 Task: Schedule a 35-minute behavioral interview for interpersonal skills assessment, focusing on past experiences, conflict resolution, and teamwork scenarios.
Action: Mouse moved to (123, 110)
Screenshot: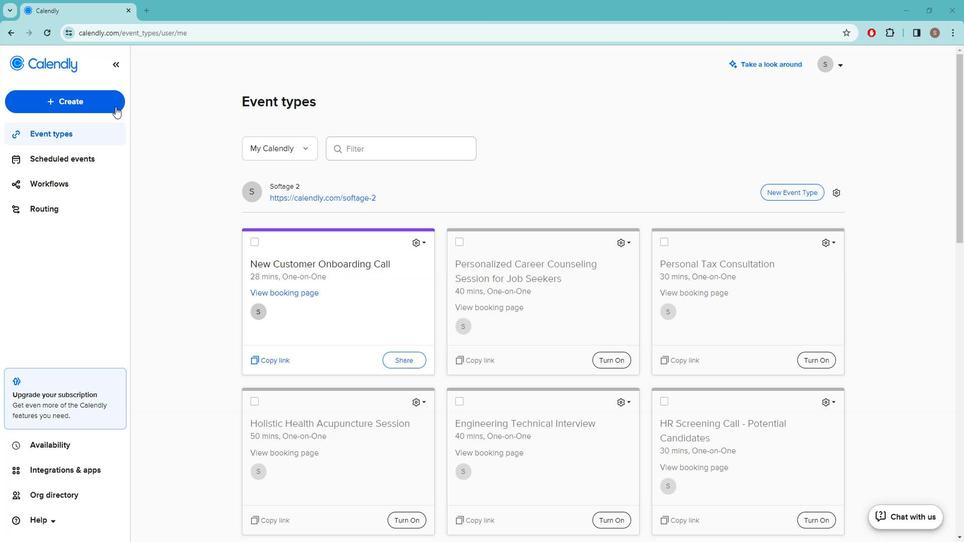 
Action: Mouse pressed left at (123, 110)
Screenshot: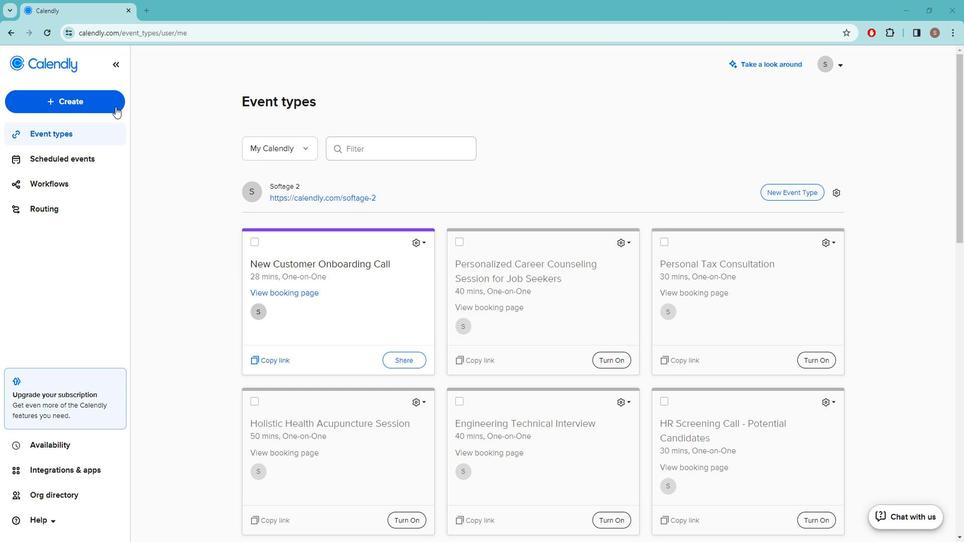 
Action: Mouse moved to (118, 150)
Screenshot: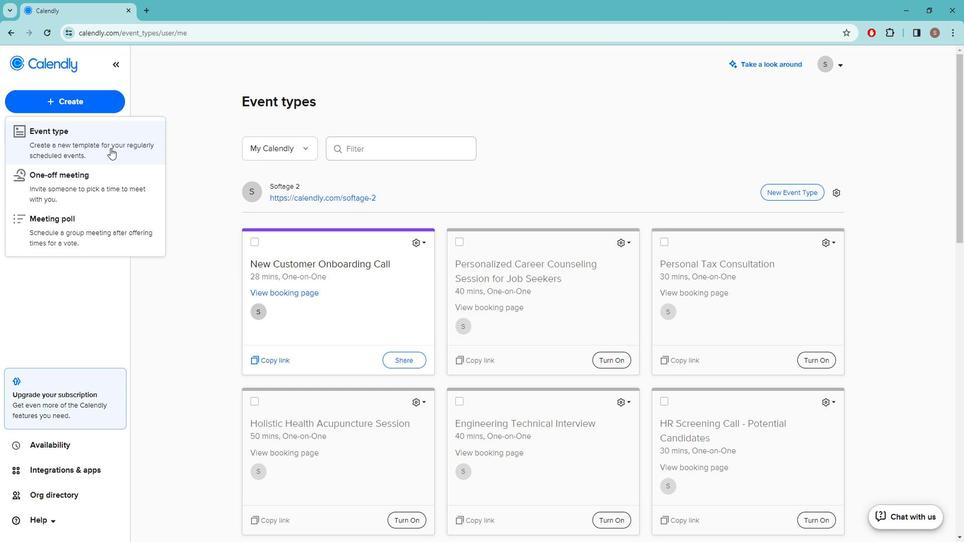 
Action: Mouse pressed left at (118, 150)
Screenshot: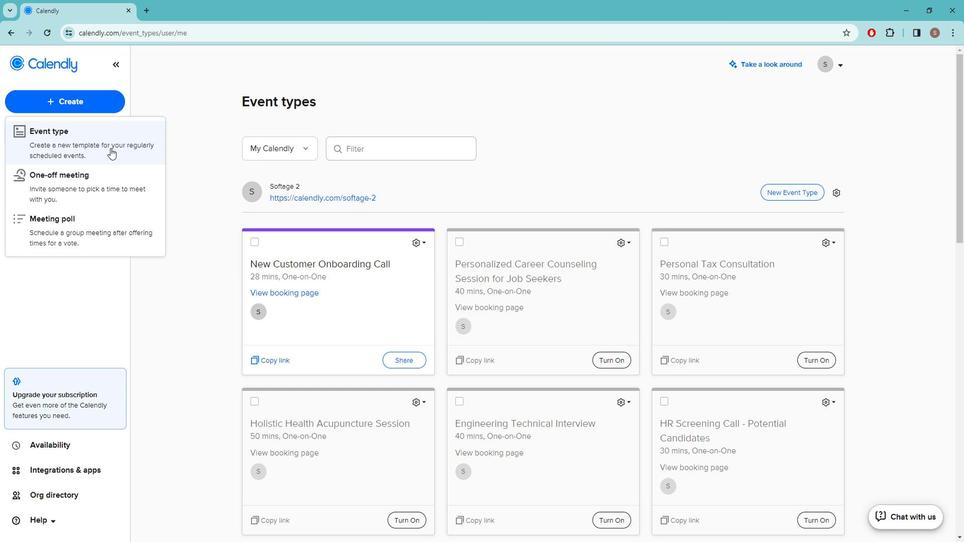 
Action: Mouse moved to (311, 180)
Screenshot: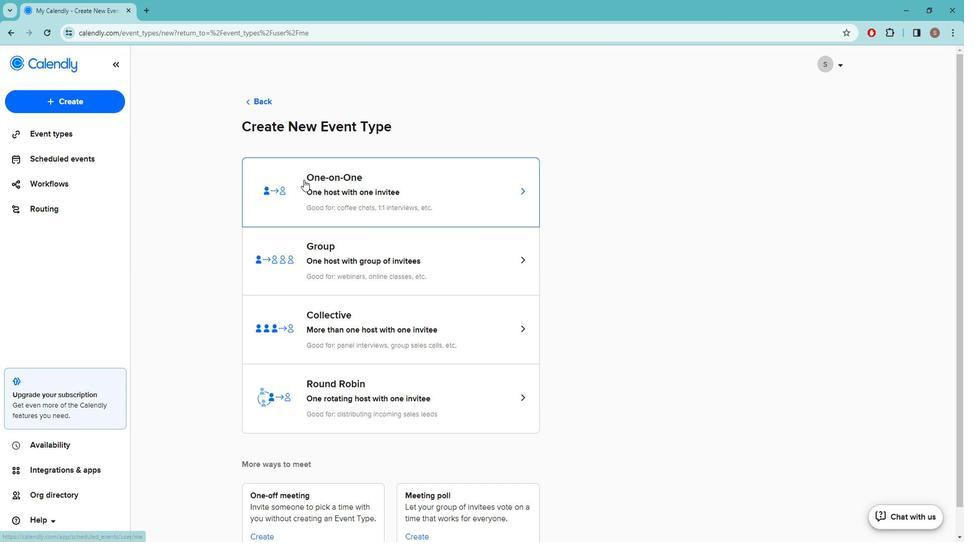 
Action: Mouse pressed left at (311, 180)
Screenshot: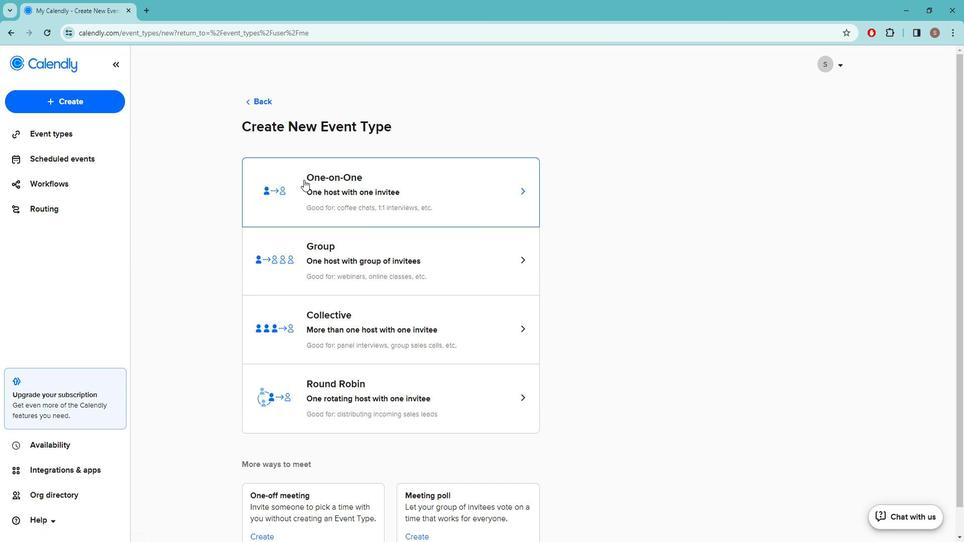 
Action: Mouse moved to (133, 153)
Screenshot: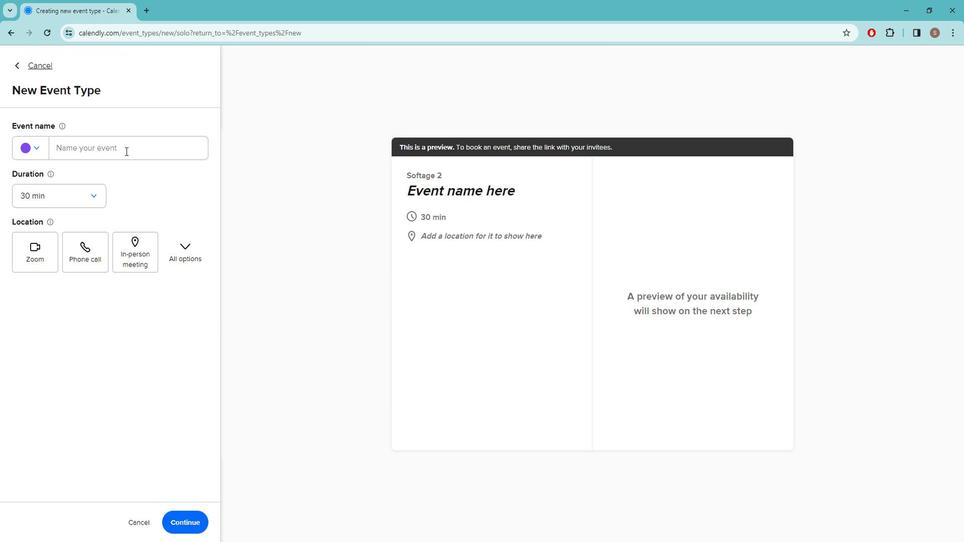 
Action: Mouse pressed left at (133, 153)
Screenshot: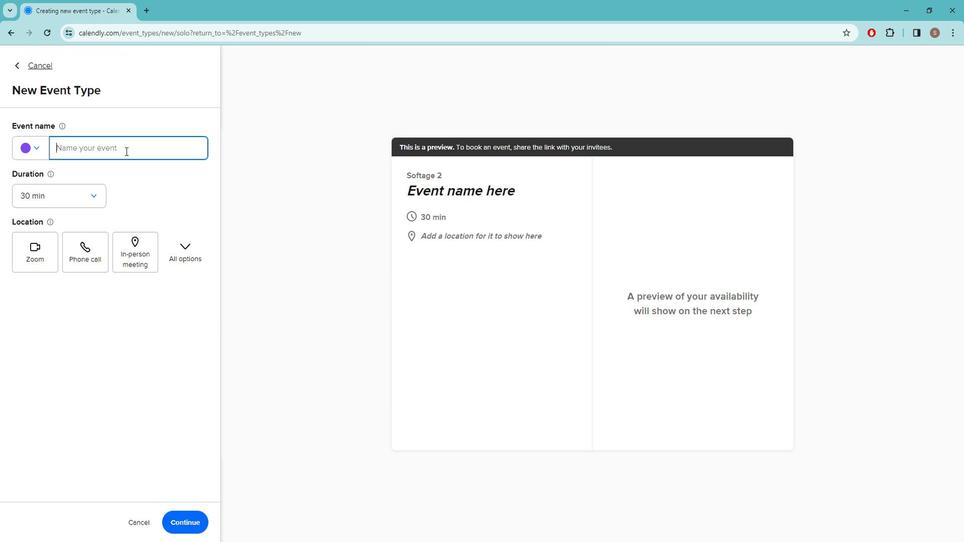 
Action: Key pressed <Key.shift>Behav<Key.backspace><Key.backspace>avioral<Key.space><Key.shift>Interview<Key.space>-<Key.space><Key.shift>Inter<Key.space><Key.backspace>personal<Key.space><Key.shift>Skills<Key.space><Key.shift><Key.shift><Key.shift><Key.shift><Key.shift><Key.shift><Key.shift><Key.shift><Key.shift><Key.shift>Assessment
Screenshot: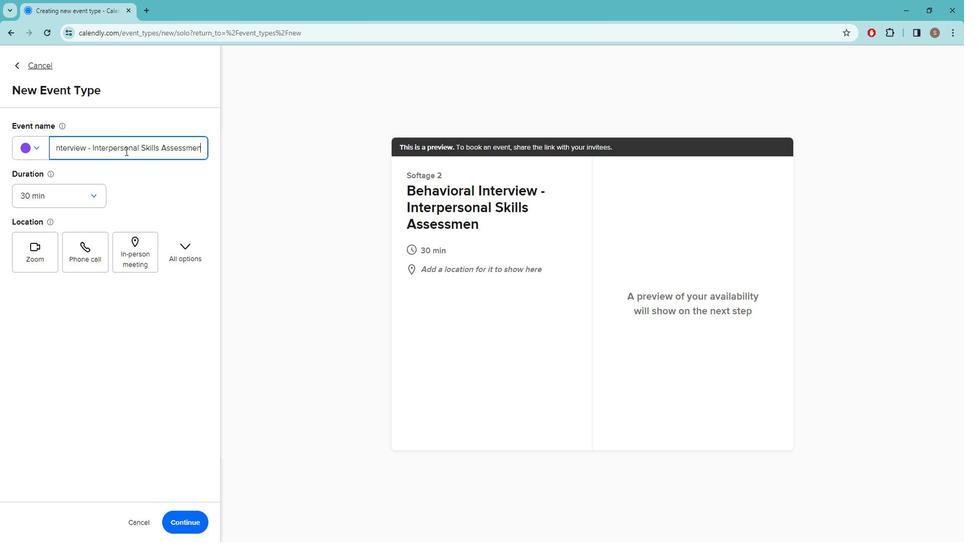 
Action: Mouse moved to (101, 197)
Screenshot: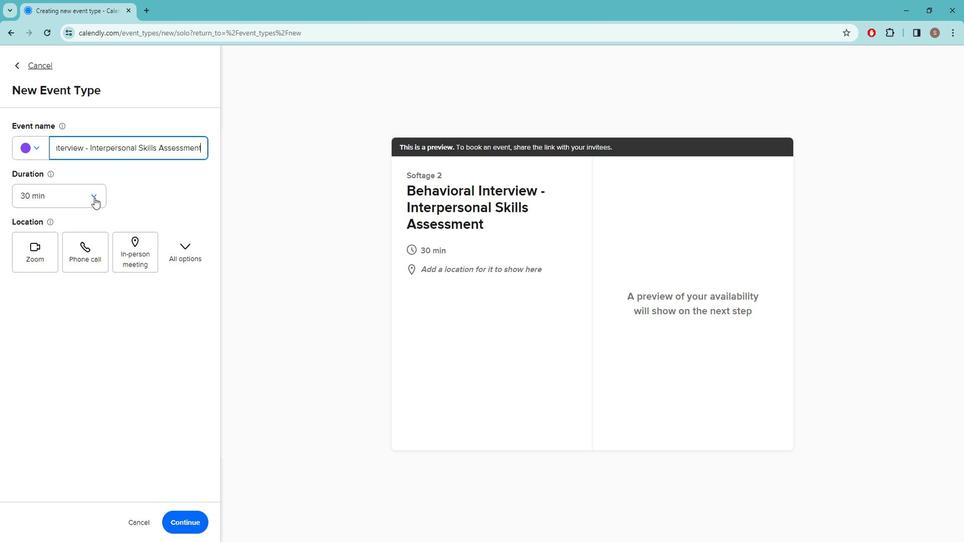 
Action: Mouse pressed left at (101, 197)
Screenshot: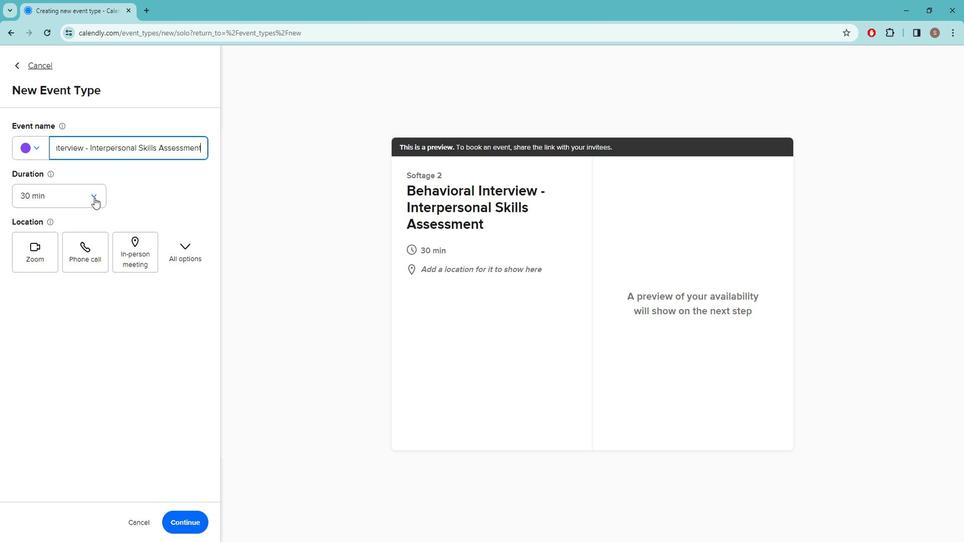 
Action: Mouse moved to (70, 293)
Screenshot: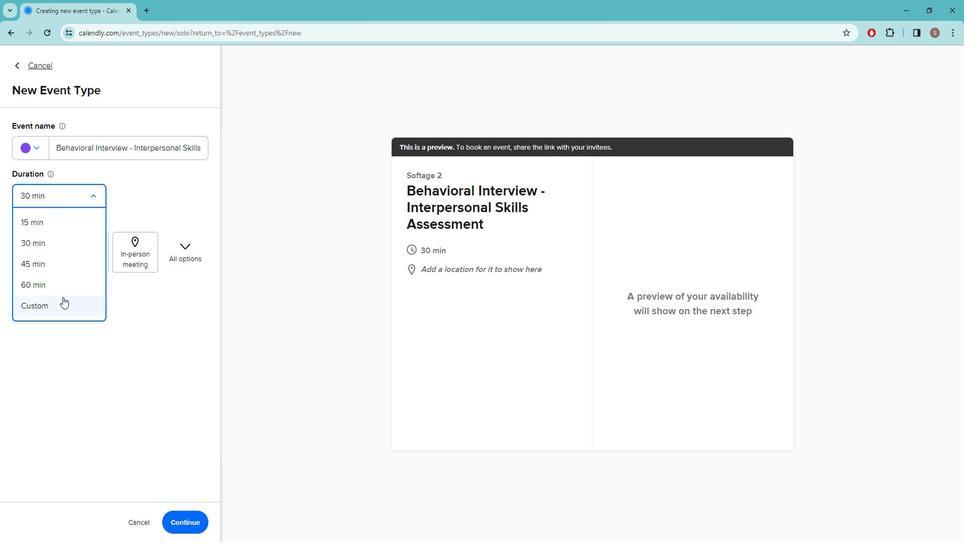 
Action: Mouse pressed left at (70, 293)
Screenshot: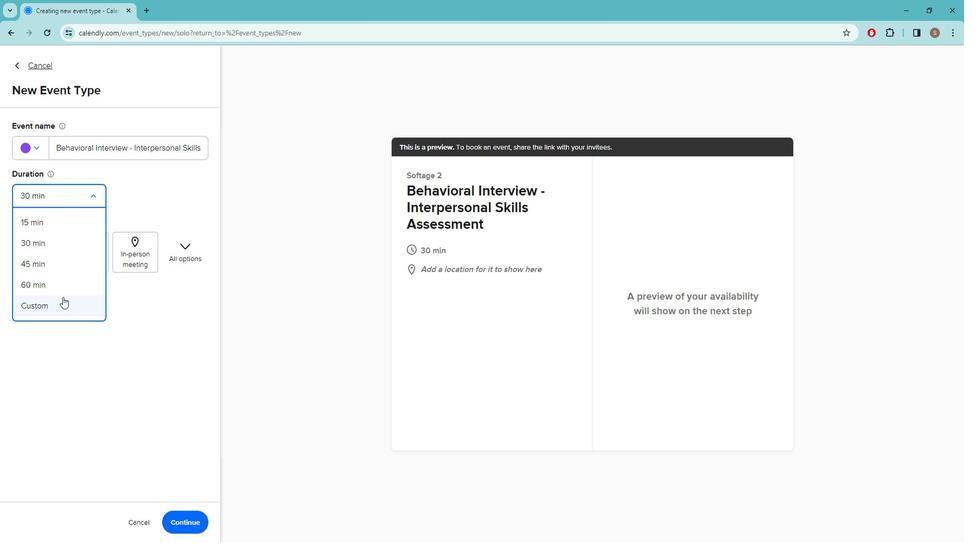 
Action: Mouse moved to (69, 273)
Screenshot: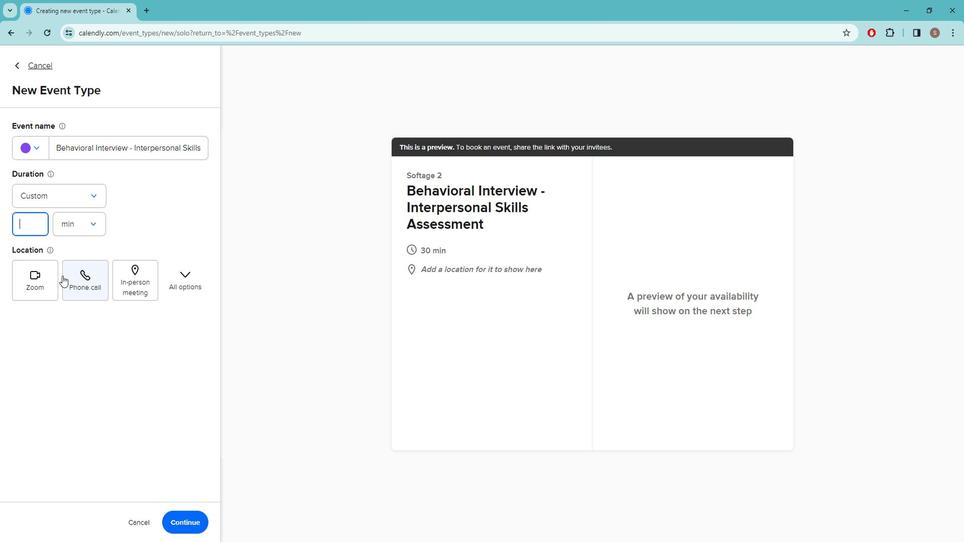 
Action: Key pressed 35
Screenshot: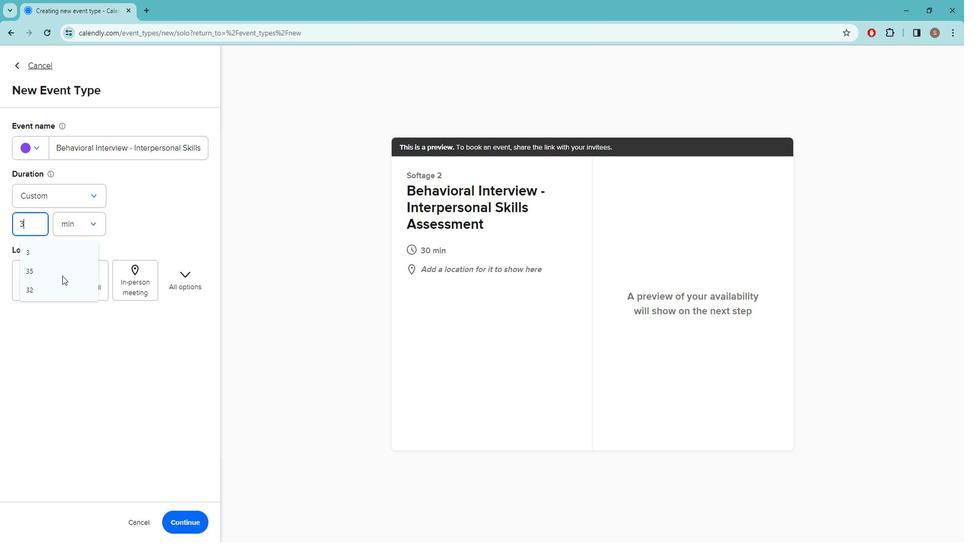
Action: Mouse moved to (59, 267)
Screenshot: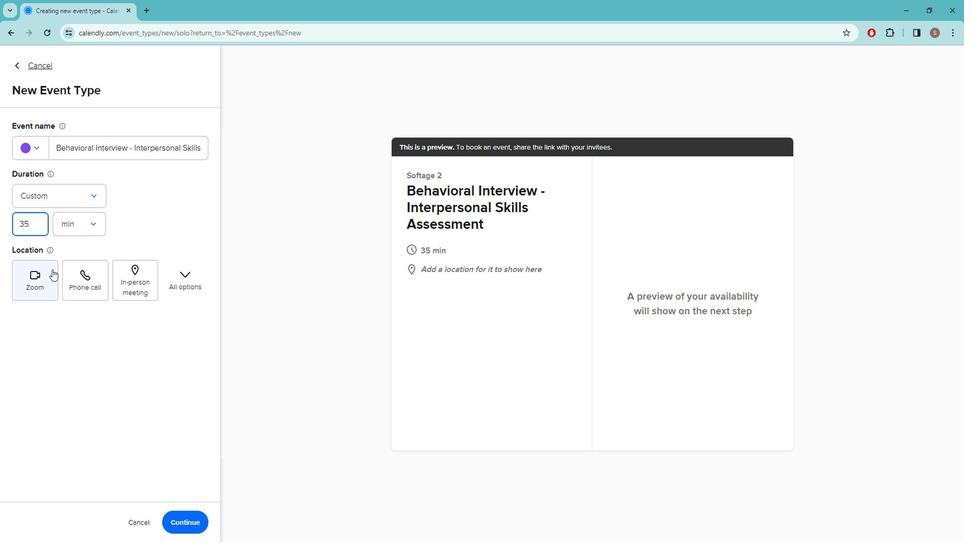 
Action: Mouse pressed left at (59, 267)
Screenshot: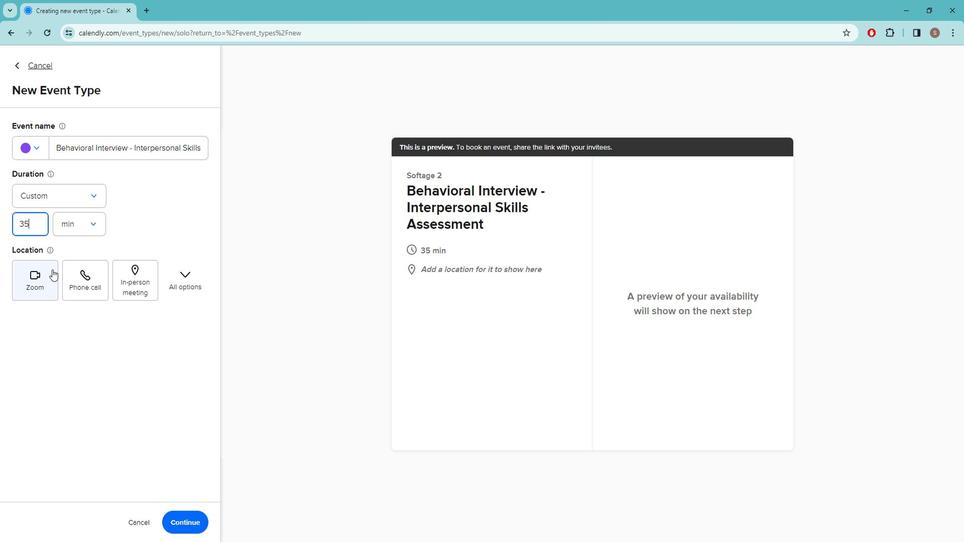 
Action: Mouse moved to (174, 266)
Screenshot: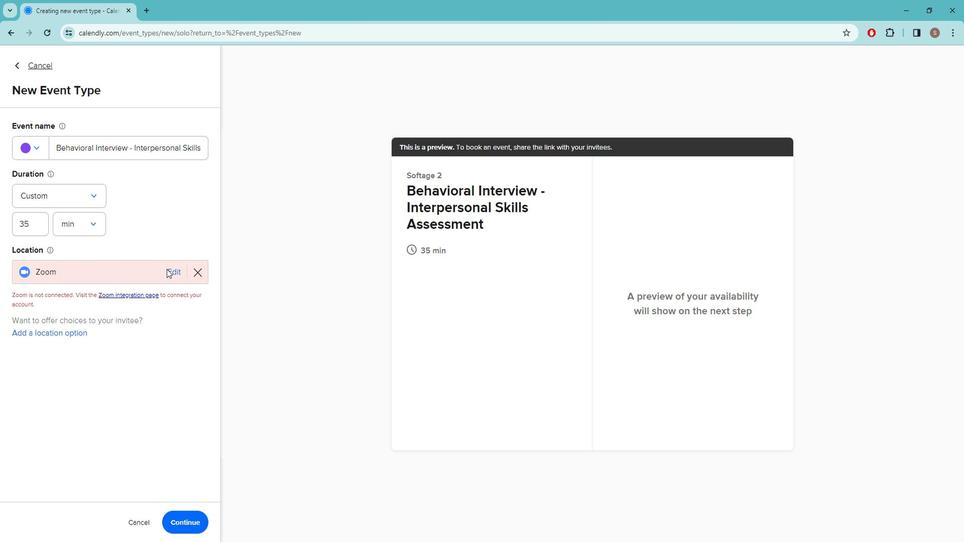 
Action: Mouse pressed left at (174, 266)
Screenshot: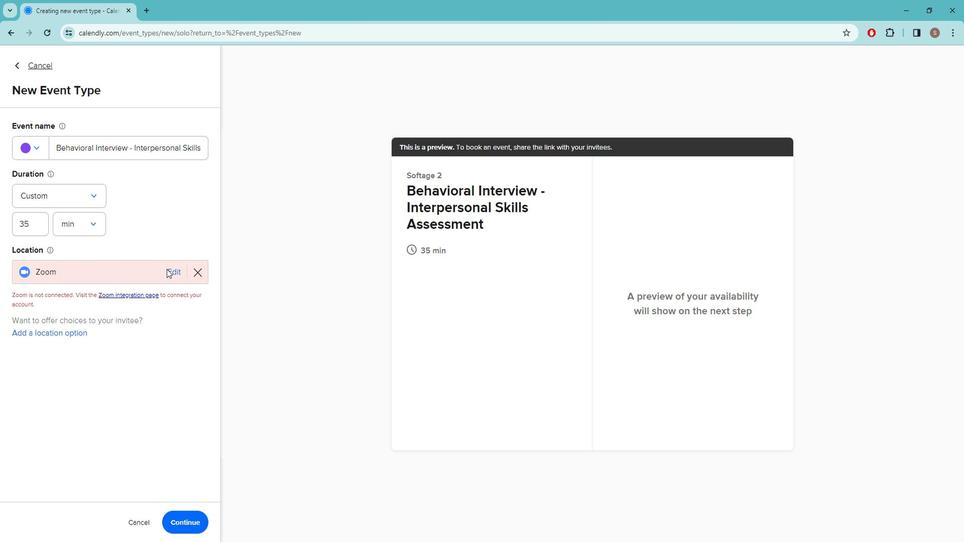 
Action: Mouse moved to (188, 267)
Screenshot: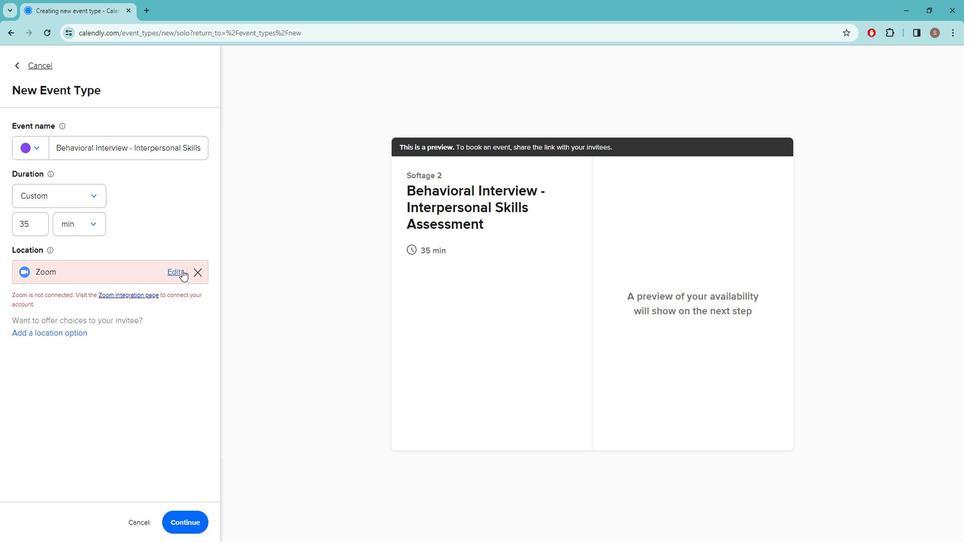 
Action: Mouse pressed left at (188, 267)
Screenshot: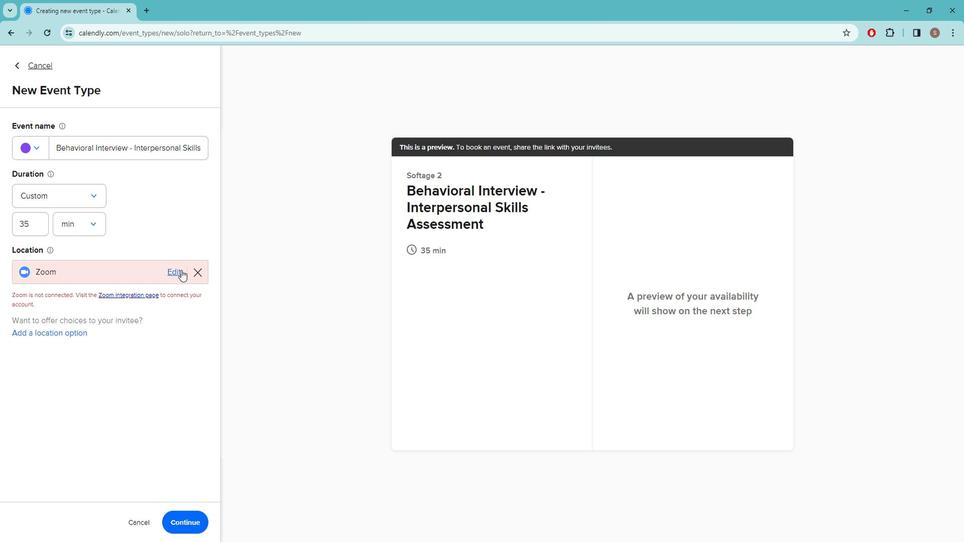 
Action: Mouse moved to (483, 157)
Screenshot: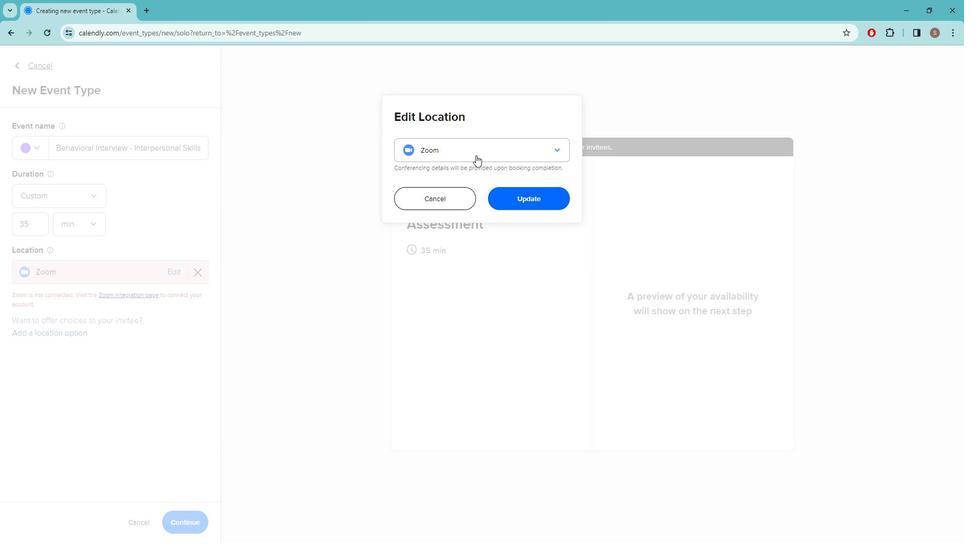
Action: Mouse pressed left at (483, 157)
Screenshot: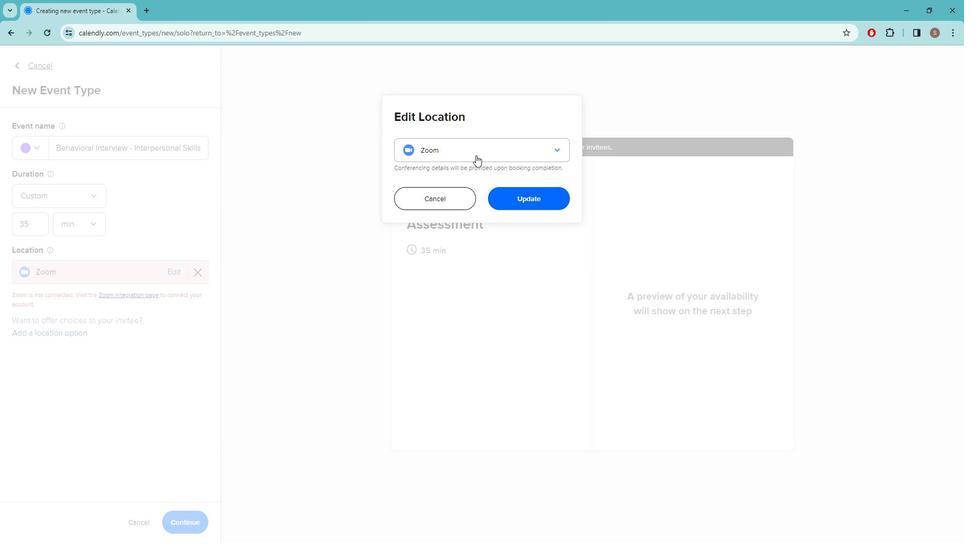 
Action: Mouse moved to (458, 257)
Screenshot: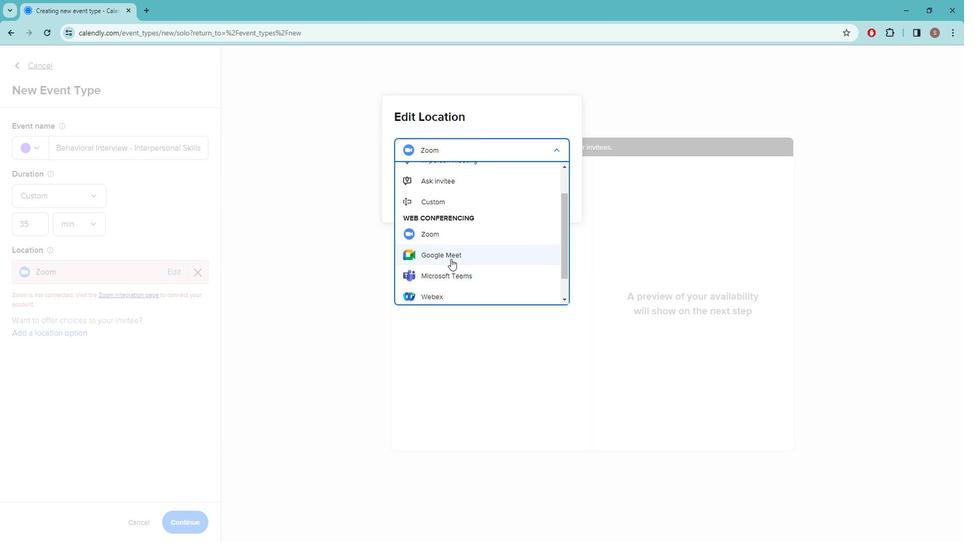 
Action: Mouse pressed left at (458, 257)
Screenshot: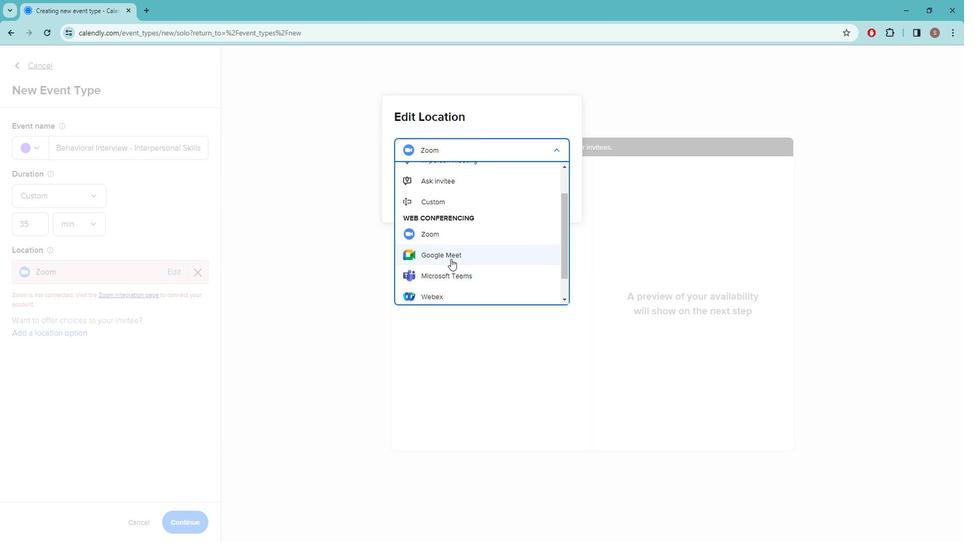 
Action: Mouse moved to (527, 190)
Screenshot: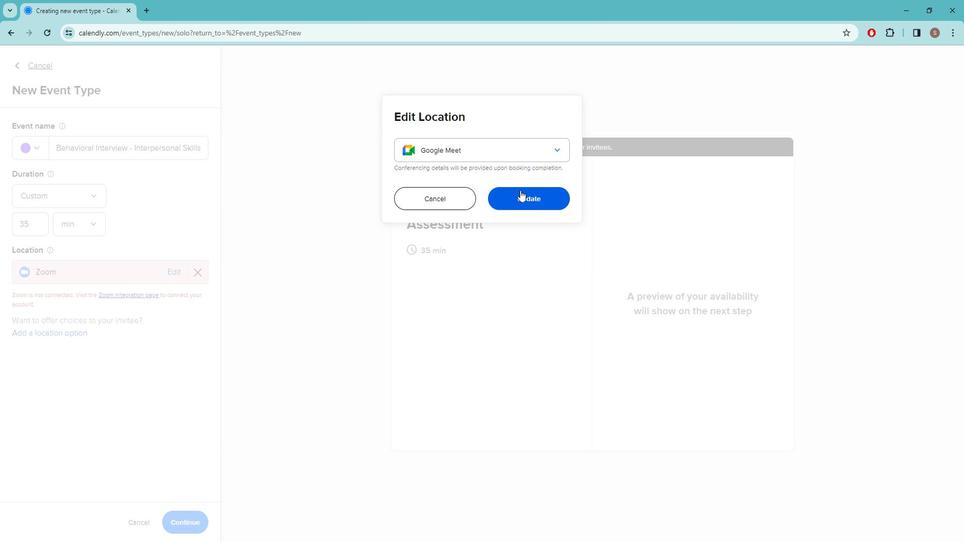 
Action: Mouse pressed left at (527, 190)
Screenshot: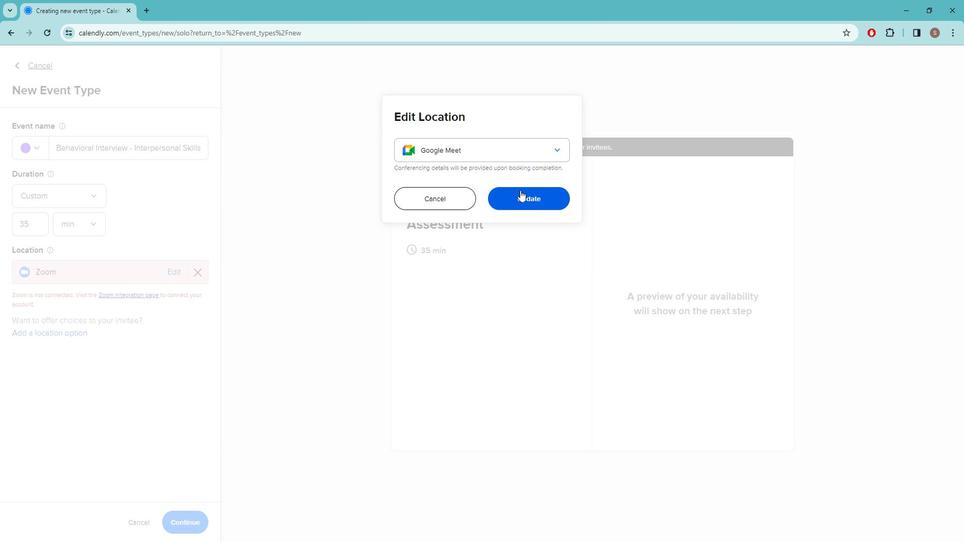 
Action: Mouse moved to (204, 503)
Screenshot: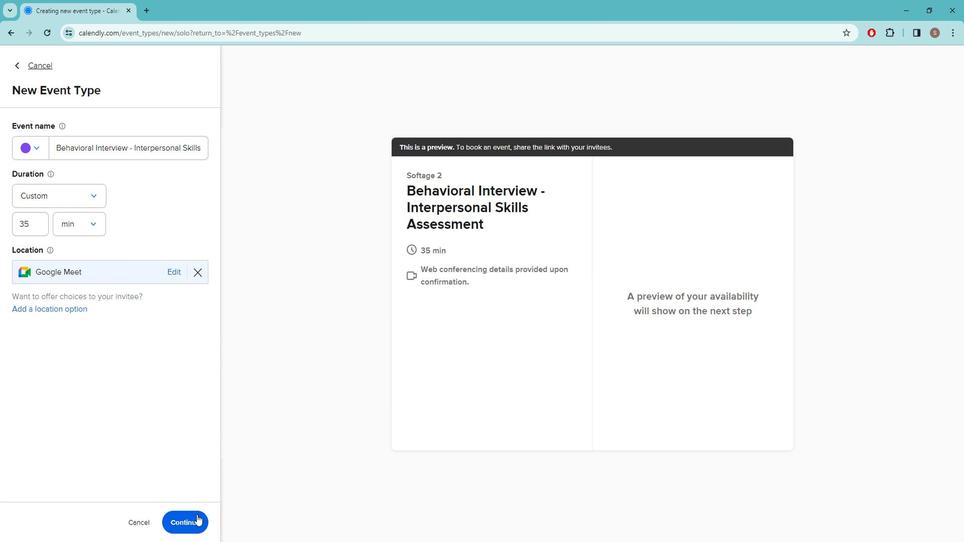 
Action: Mouse pressed left at (204, 503)
Screenshot: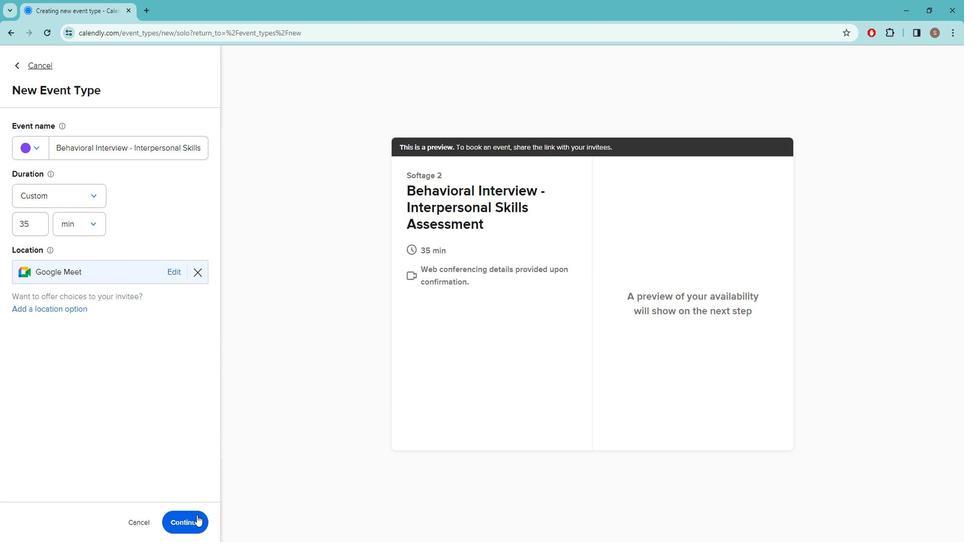 
Action: Mouse moved to (118, 197)
Screenshot: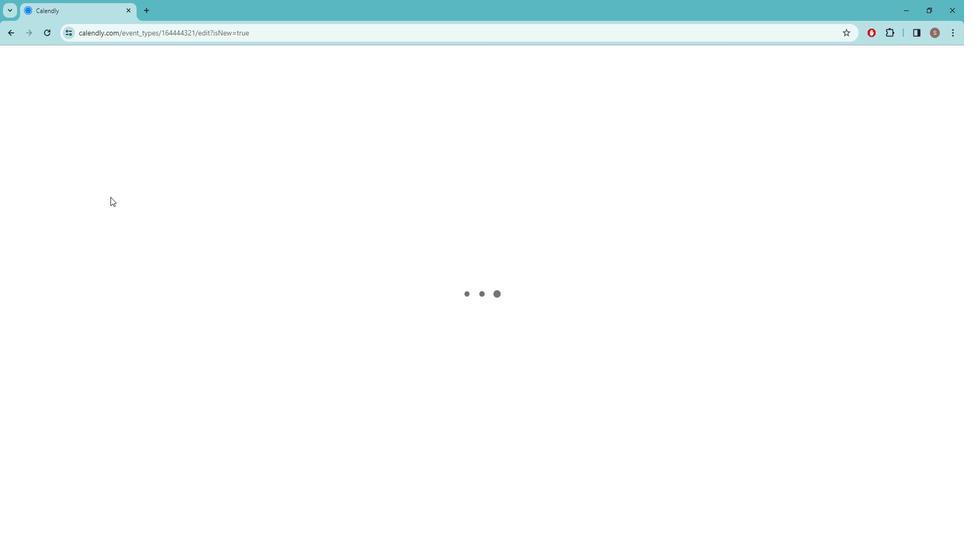 
Action: Mouse pressed left at (118, 197)
Screenshot: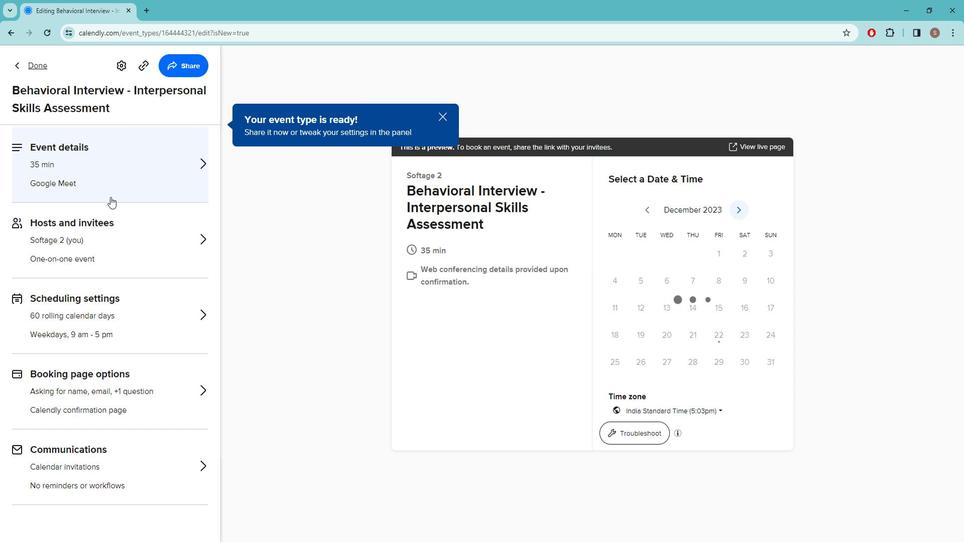 
Action: Mouse moved to (65, 393)
Screenshot: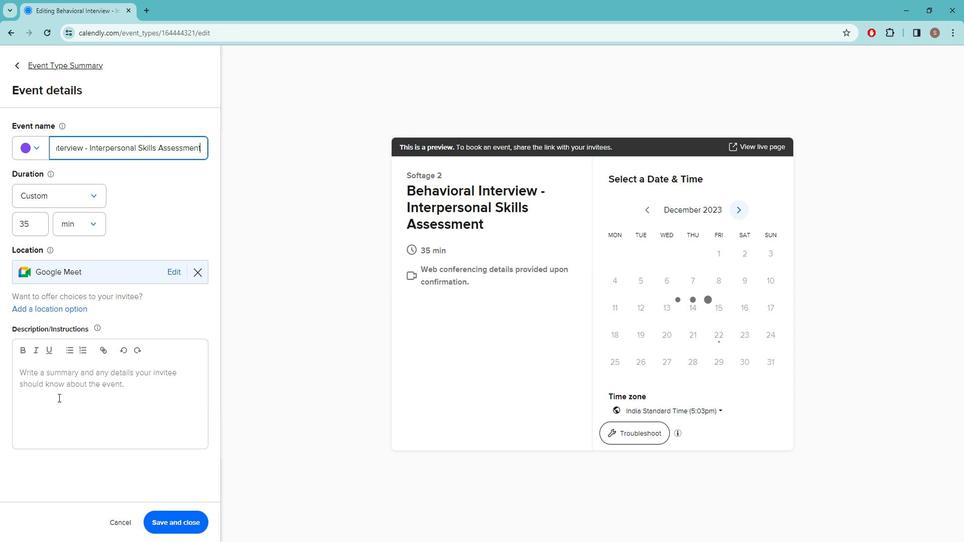 
Action: Mouse pressed left at (65, 393)
Screenshot: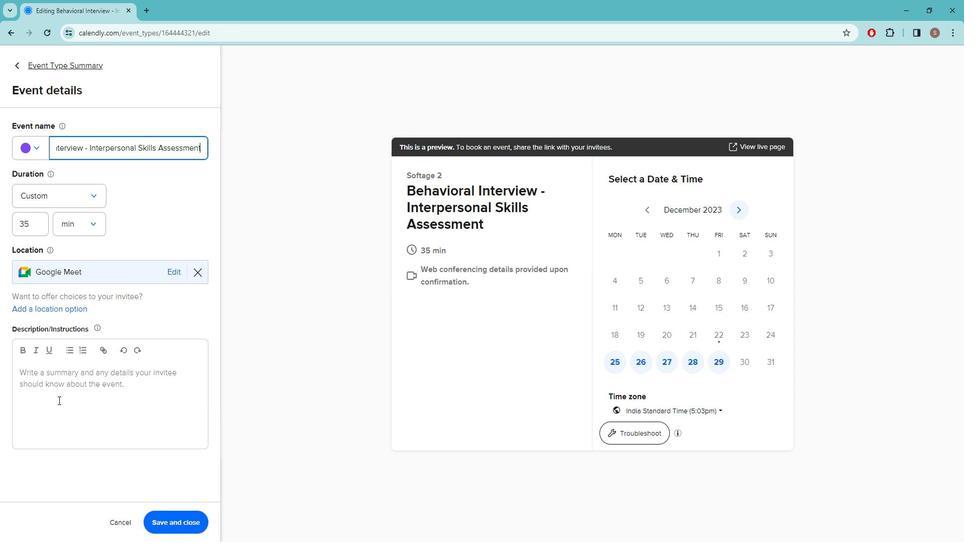 
Action: Key pressed <Key.shift_r>Book<Key.space>a<Key.space>35-minute<Key.space>behavioral<Key.space>interview<Key.space>focused<Key.space>on<Key.space>assessing<Key.space>your<Key.space>interpersonal<Key.space>skills.<Key.space><Key.shift>We'l<Key.space><Key.backspace>l<Key.space>s<Key.backspace>discuss<Key.space>past<Key.space>experiences,<Key.space>conflict<Key.space>resolution,<Key.space>and<Key.space>teamwork<Key.space>scenarios<Key.space>to<Key.space>understand<Key.space>your<Key.space>approach<Key.space>to<Key.space>working<Key.space>with<Key.space>others
Screenshot: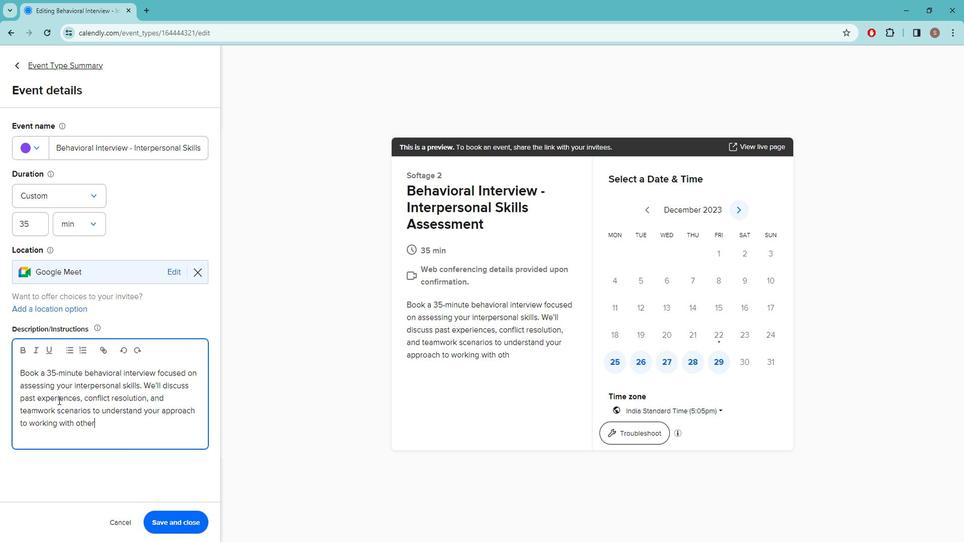 
Action: Mouse moved to (166, 505)
Screenshot: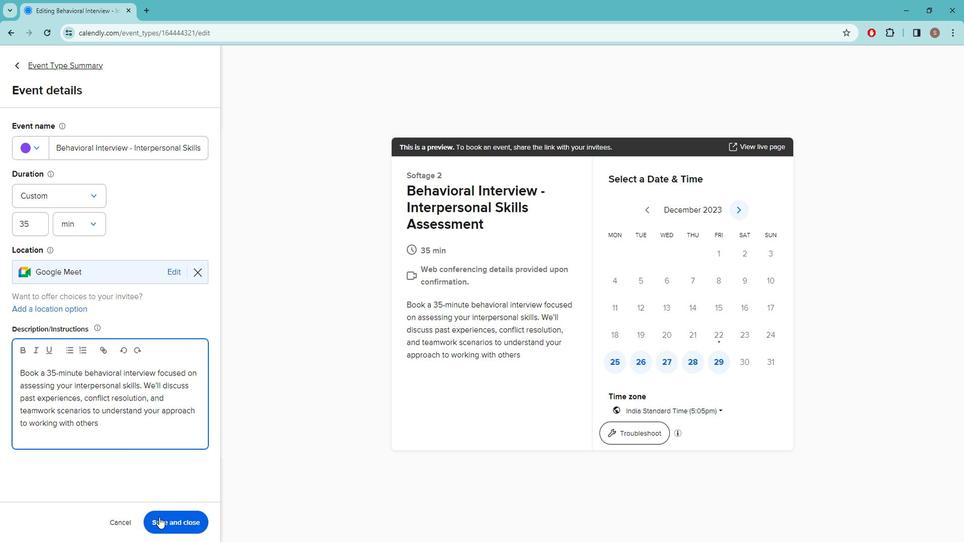 
Action: Mouse pressed left at (166, 505)
Screenshot: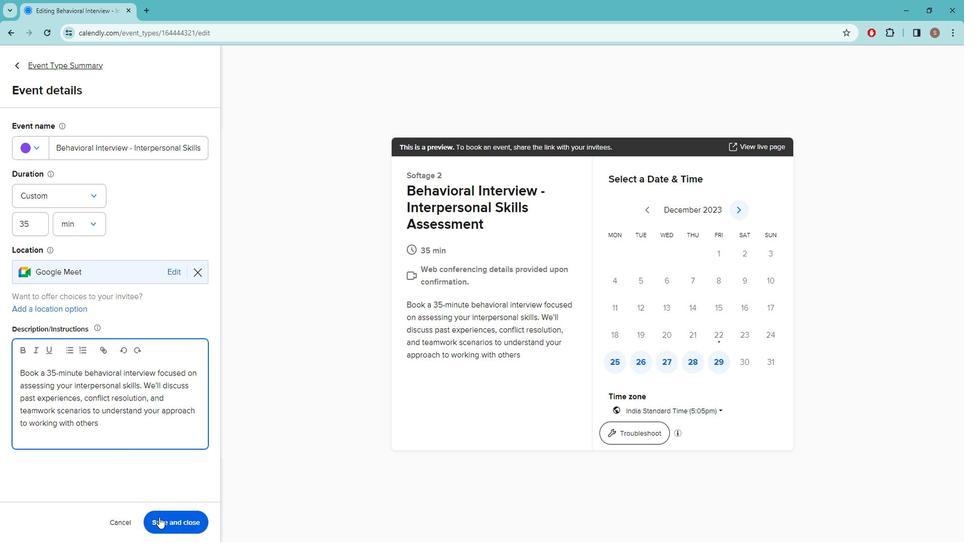 
Action: Mouse moved to (250, 466)
Screenshot: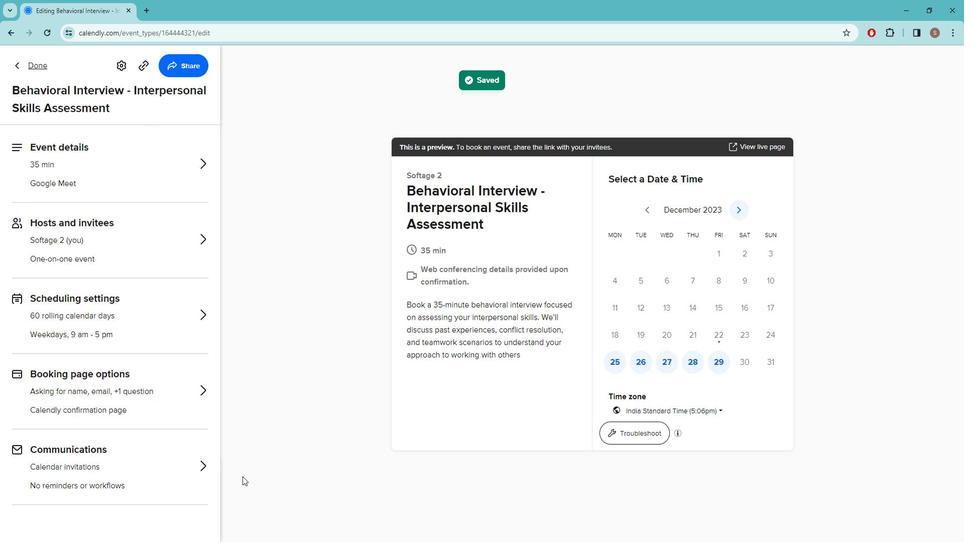 
